 Task: Calculate the travel time from San Diego, California, to Seattle, Washington.
Action: Mouse moved to (243, 62)
Screenshot: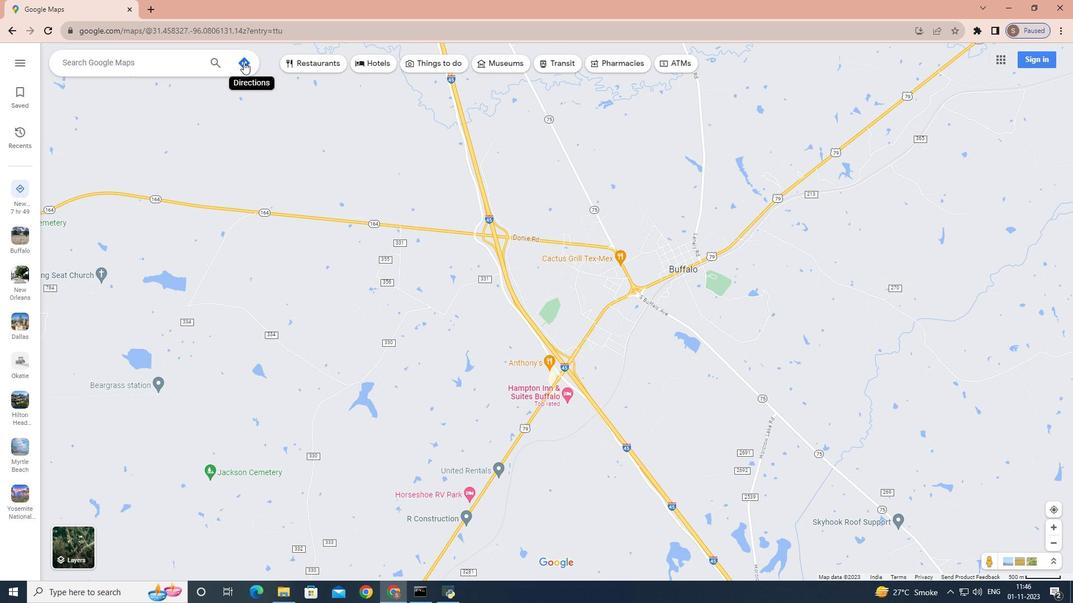 
Action: Mouse pressed left at (243, 62)
Screenshot: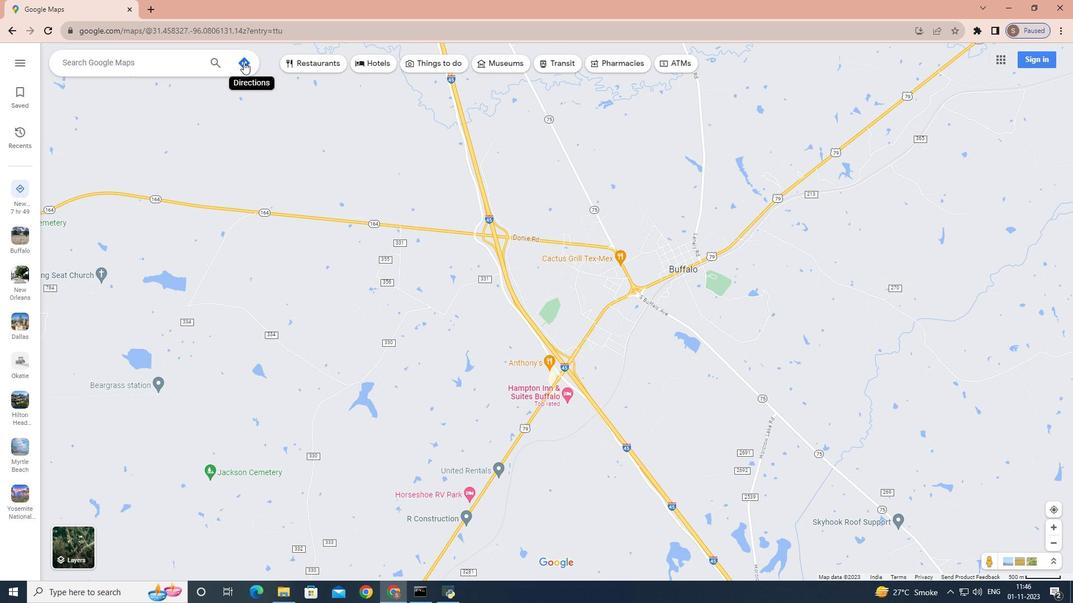 
Action: Mouse moved to (121, 93)
Screenshot: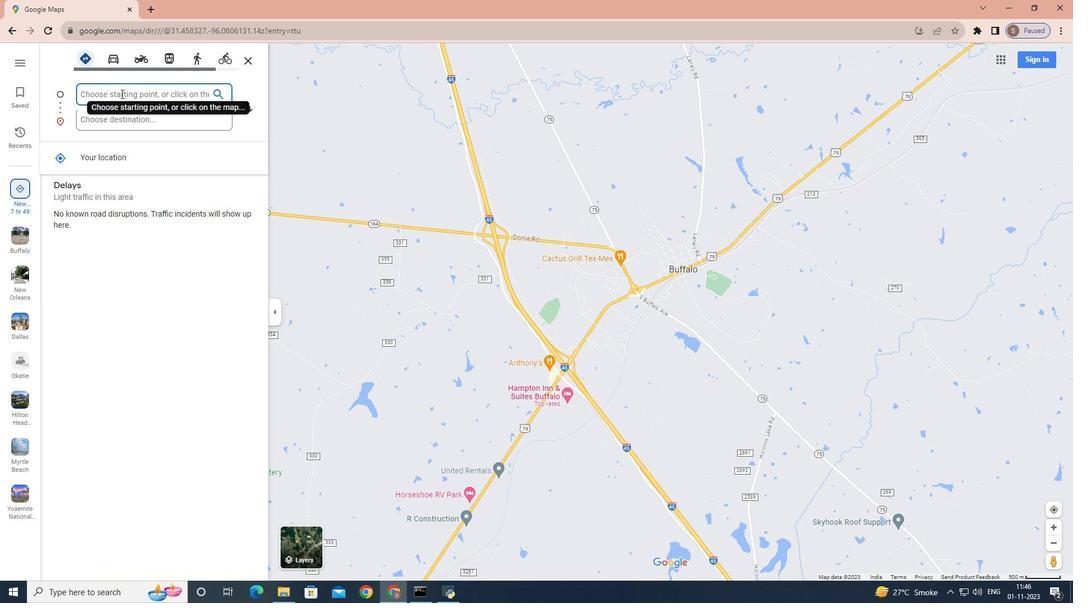 
Action: Key pressed <Key.shift>San<Key.space><Key.shift>Diego,<Key.space><Key.shift>California
Screenshot: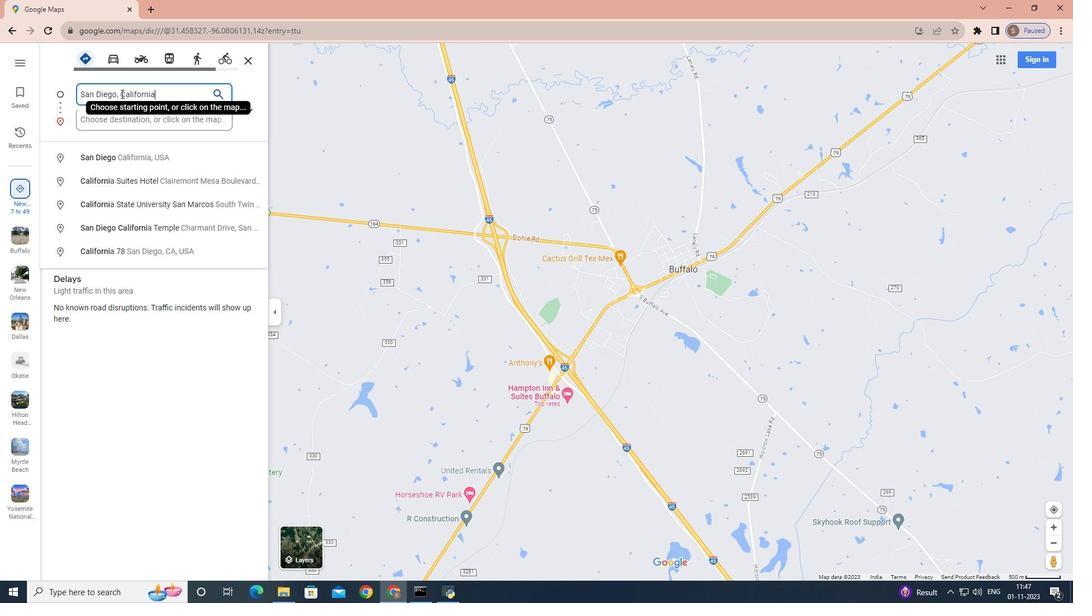 
Action: Mouse moved to (113, 120)
Screenshot: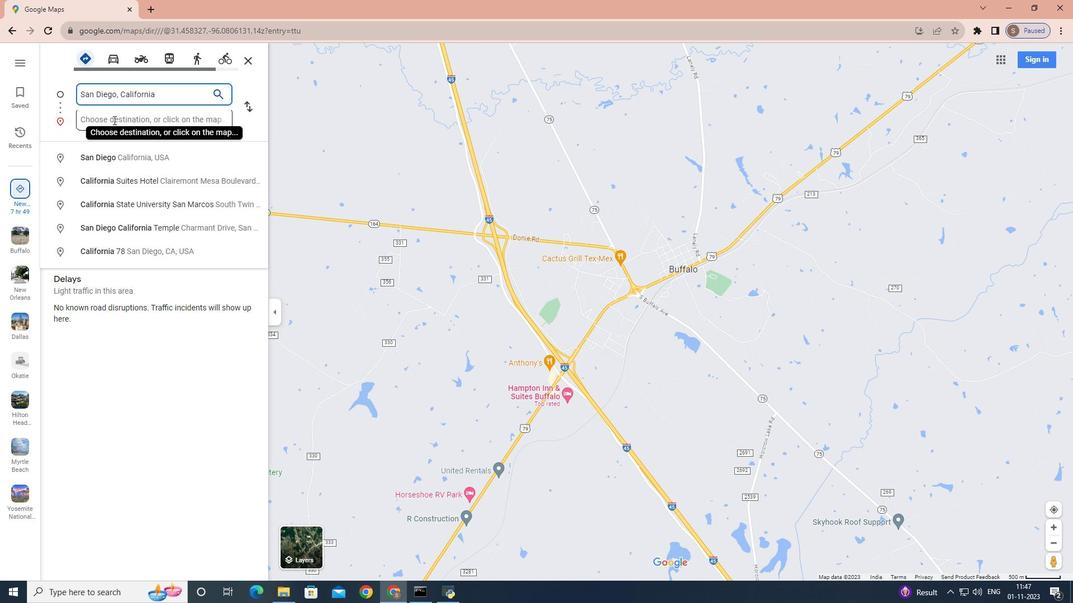 
Action: Mouse pressed left at (113, 120)
Screenshot: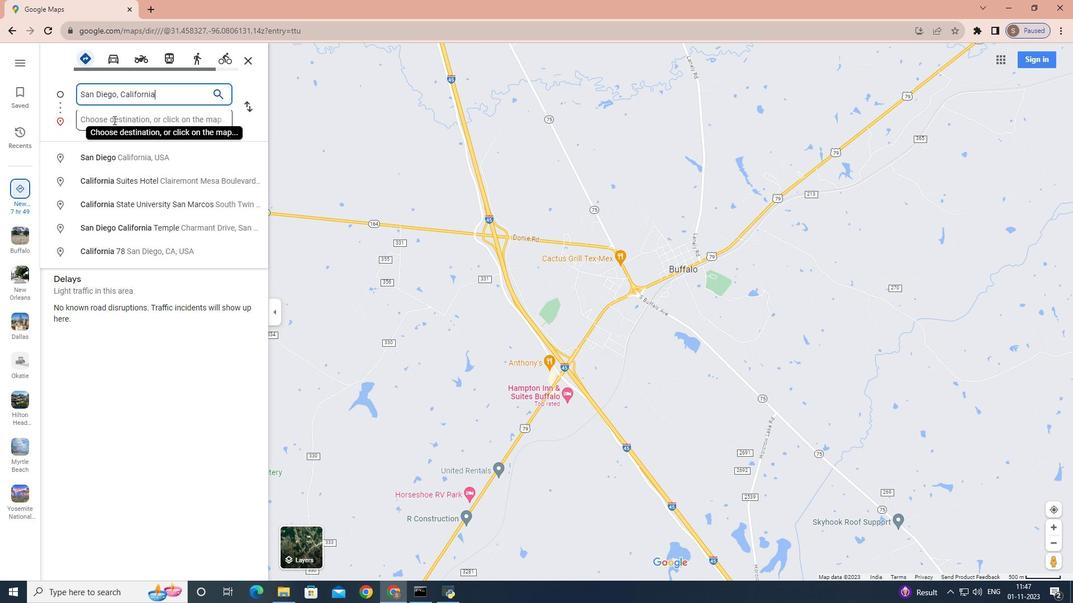 
Action: Key pressed <Key.shift>Seattl
Screenshot: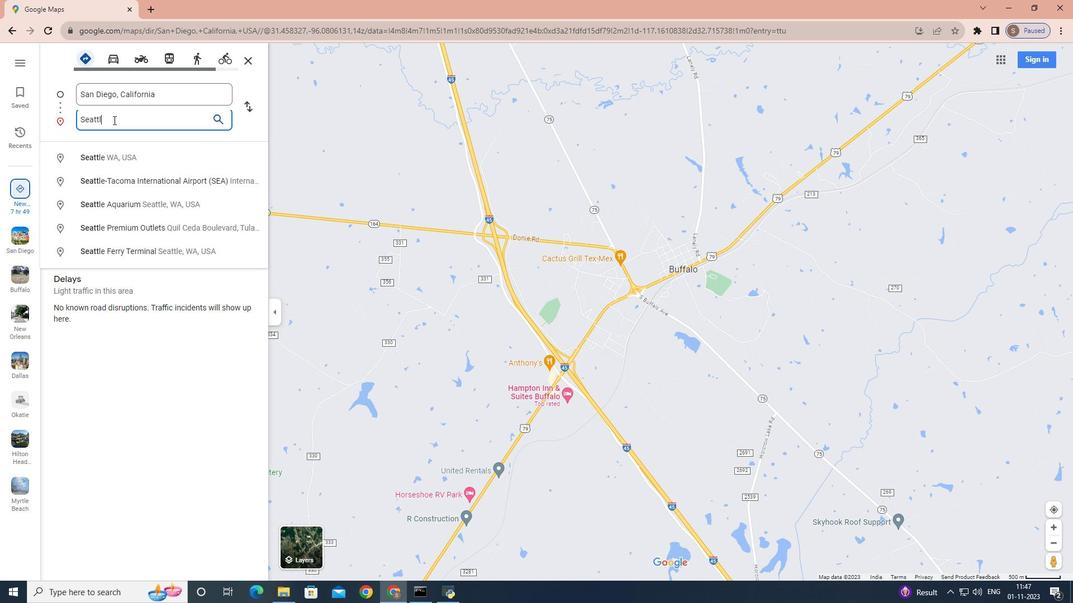 
Action: Mouse moved to (114, 120)
Screenshot: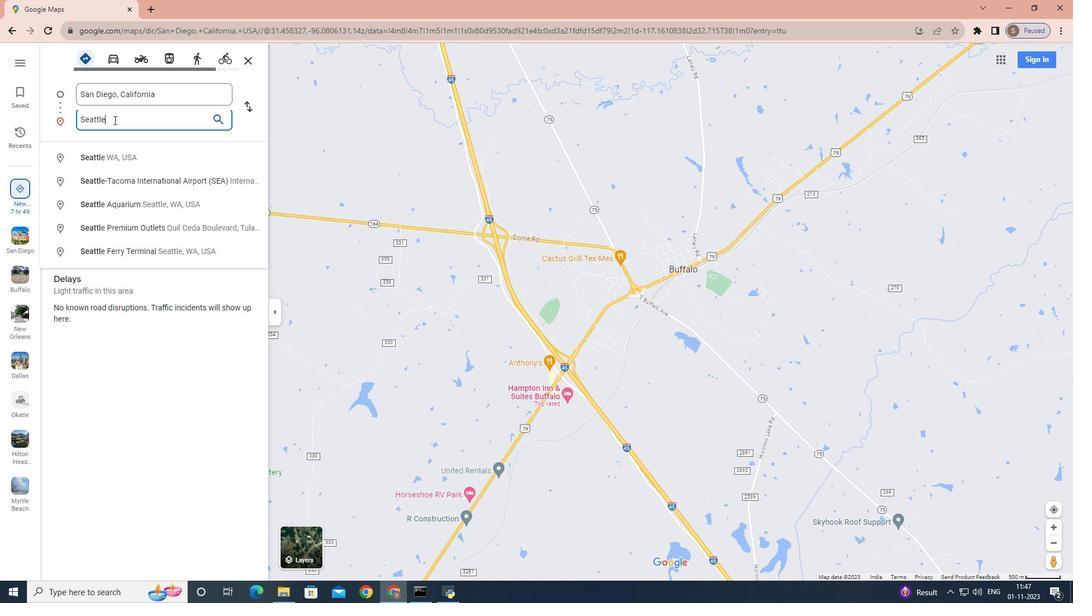 
Action: Key pressed e,<Key.space><Key.shift>washington
Screenshot: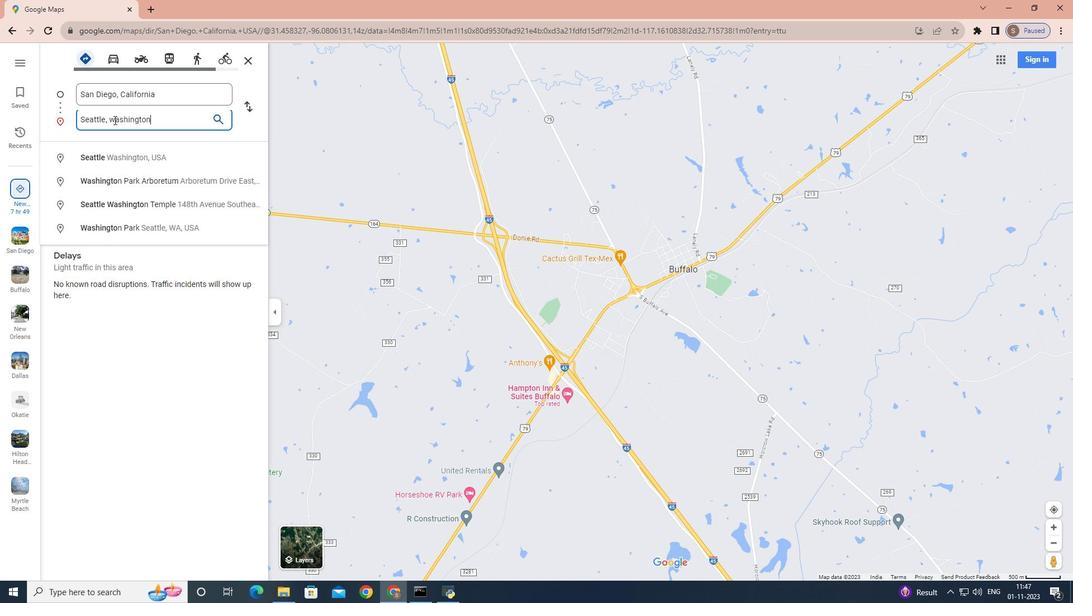 
Action: Mouse moved to (157, 117)
Screenshot: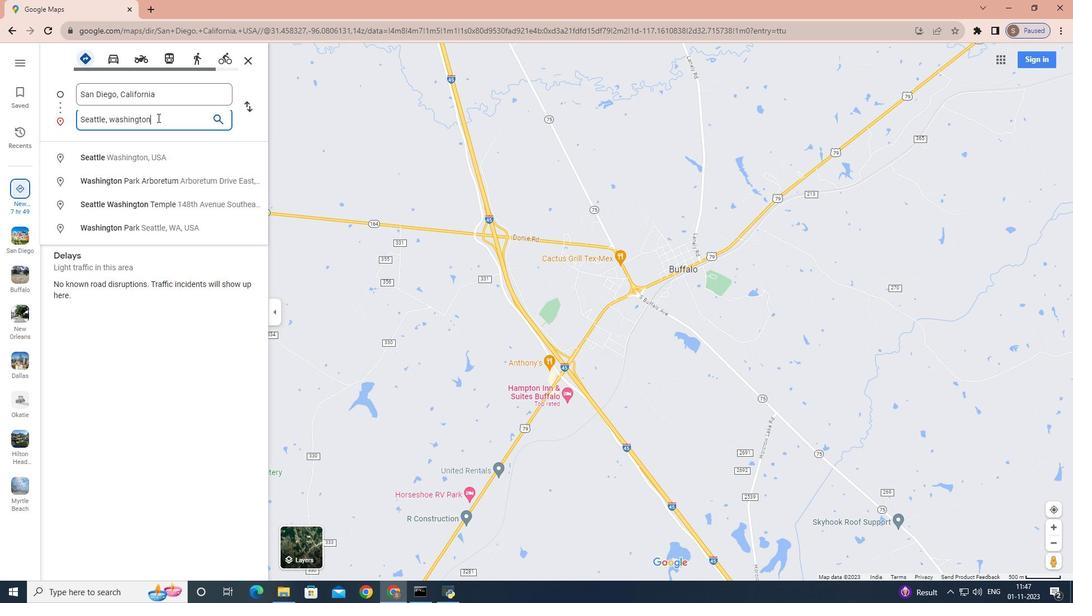 
Action: Key pressed <Key.enter>
Screenshot: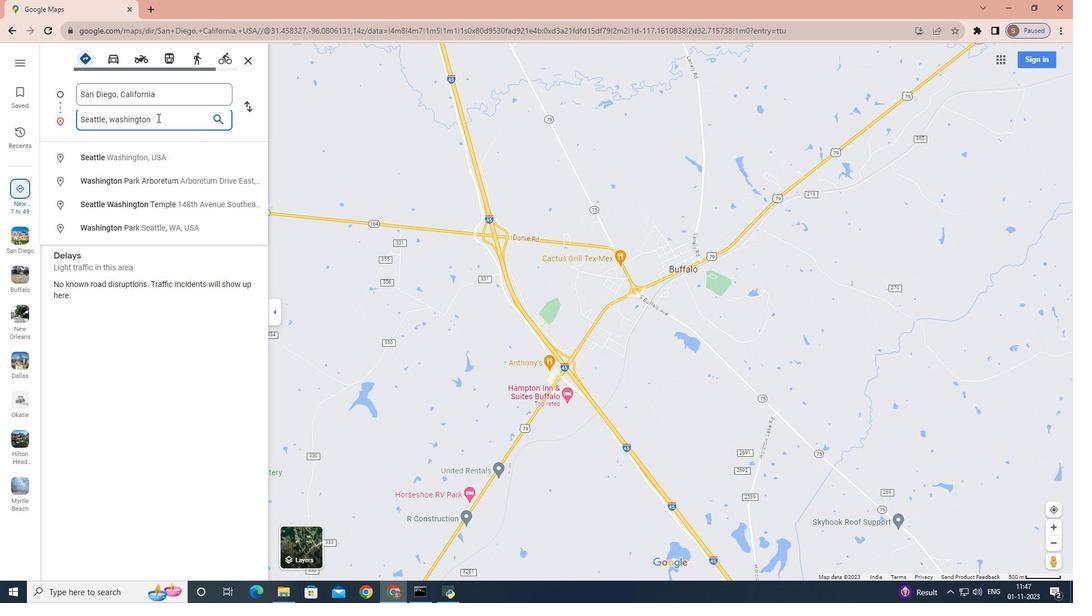 
Action: Mouse moved to (112, 62)
Screenshot: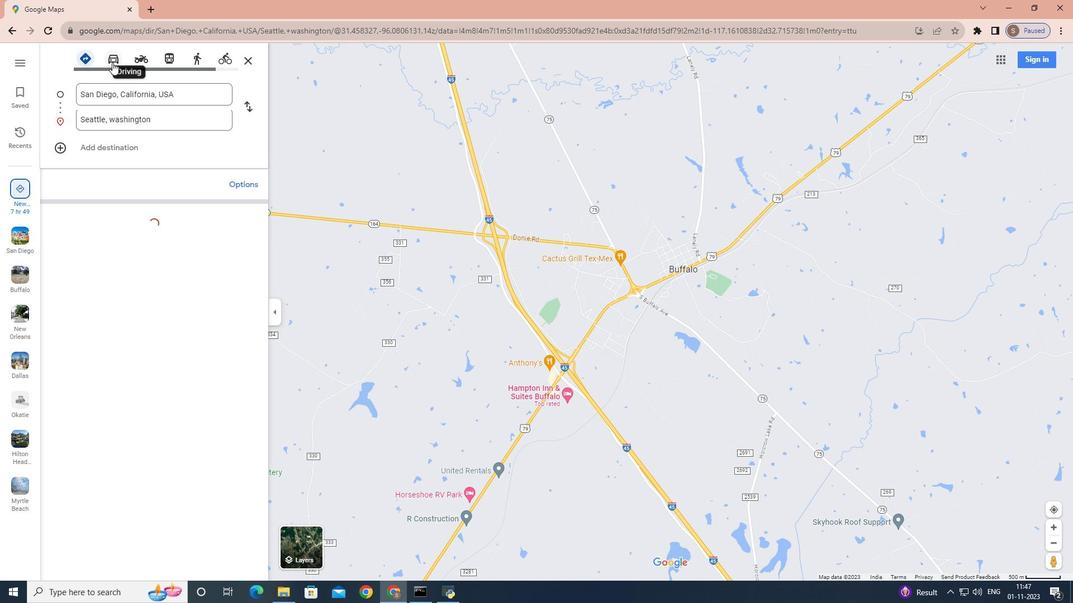
Action: Mouse pressed left at (112, 62)
Screenshot: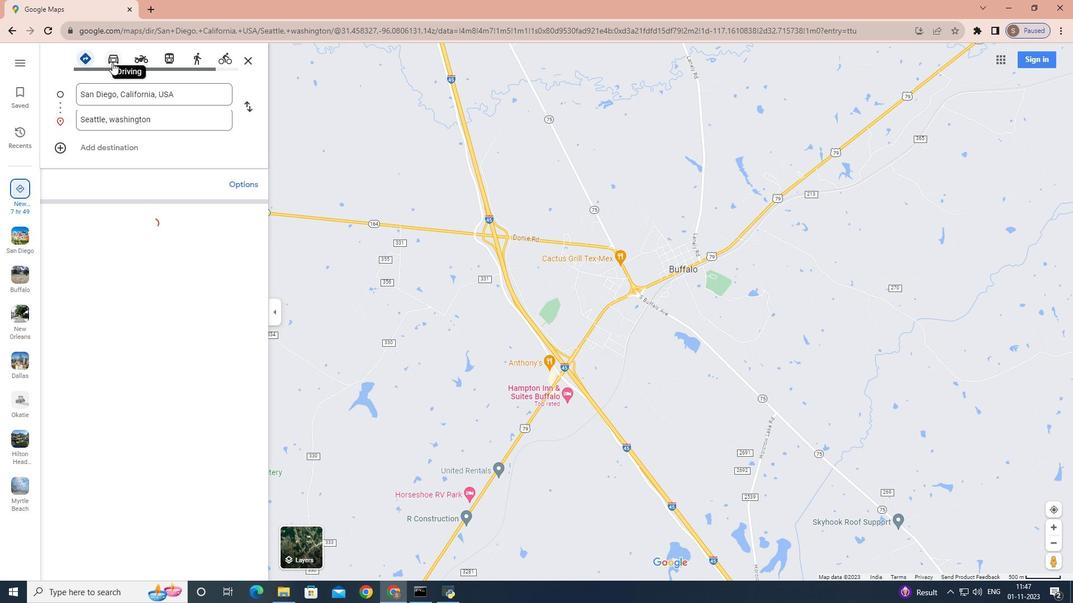 
Action: Mouse moved to (637, 276)
Screenshot: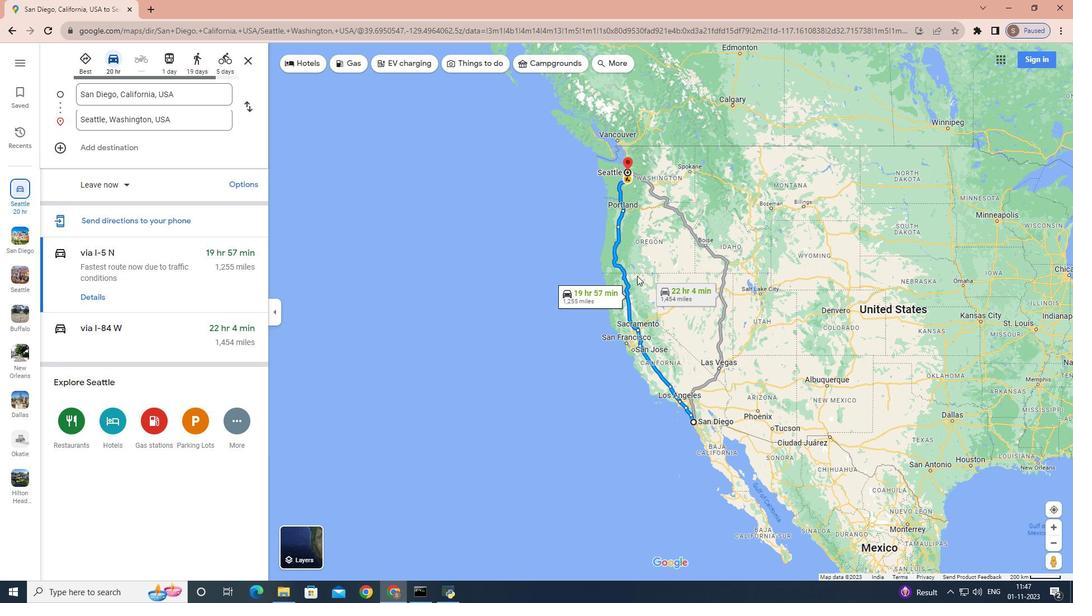 
Action: Mouse pressed left at (637, 276)
Screenshot: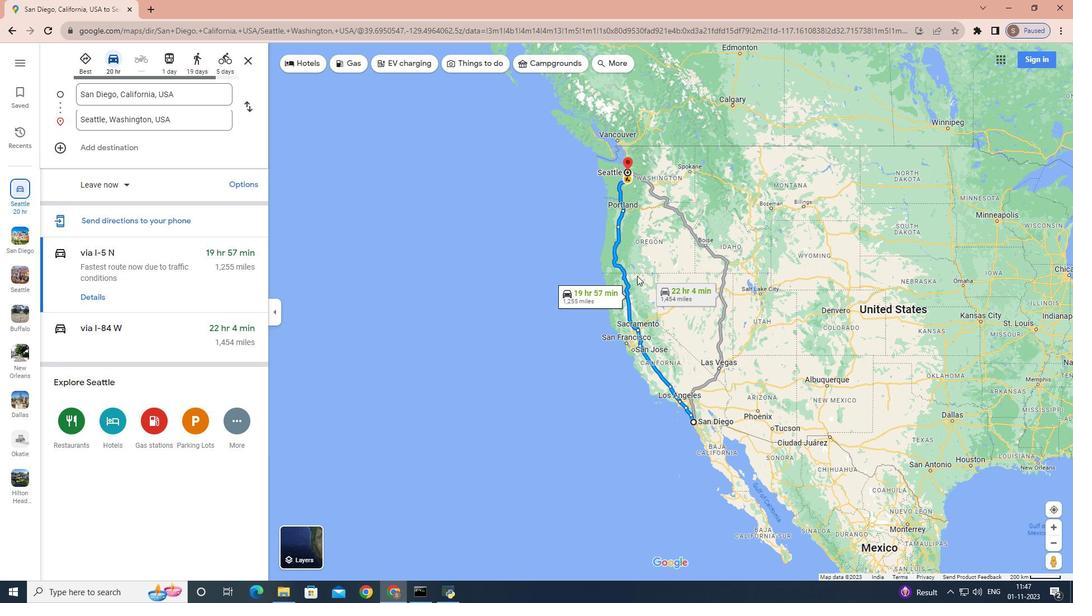 
Action: Mouse moved to (634, 276)
Screenshot: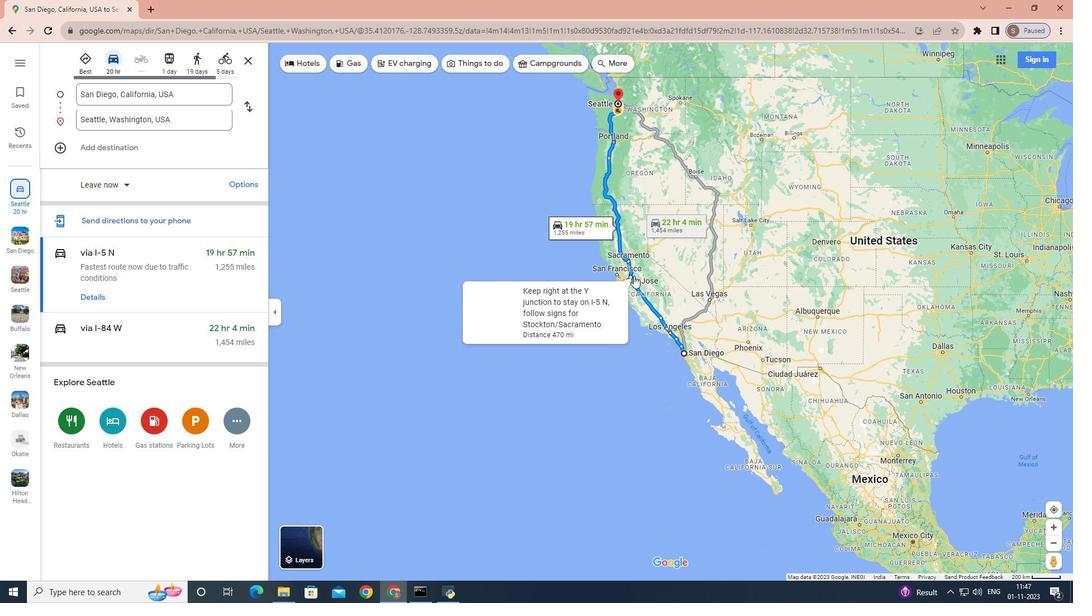 
